 Task: Sort the products in the category "Trash Bins & Bags" by price (lowest first).
Action: Mouse moved to (846, 298)
Screenshot: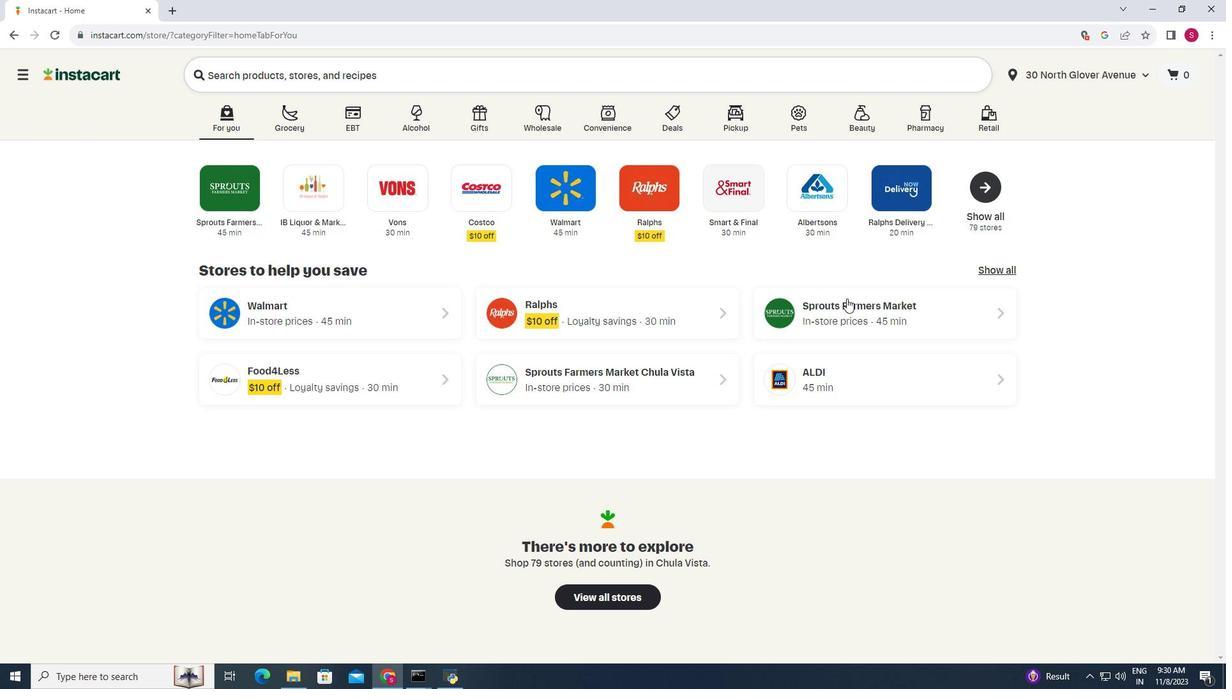 
Action: Mouse pressed left at (846, 298)
Screenshot: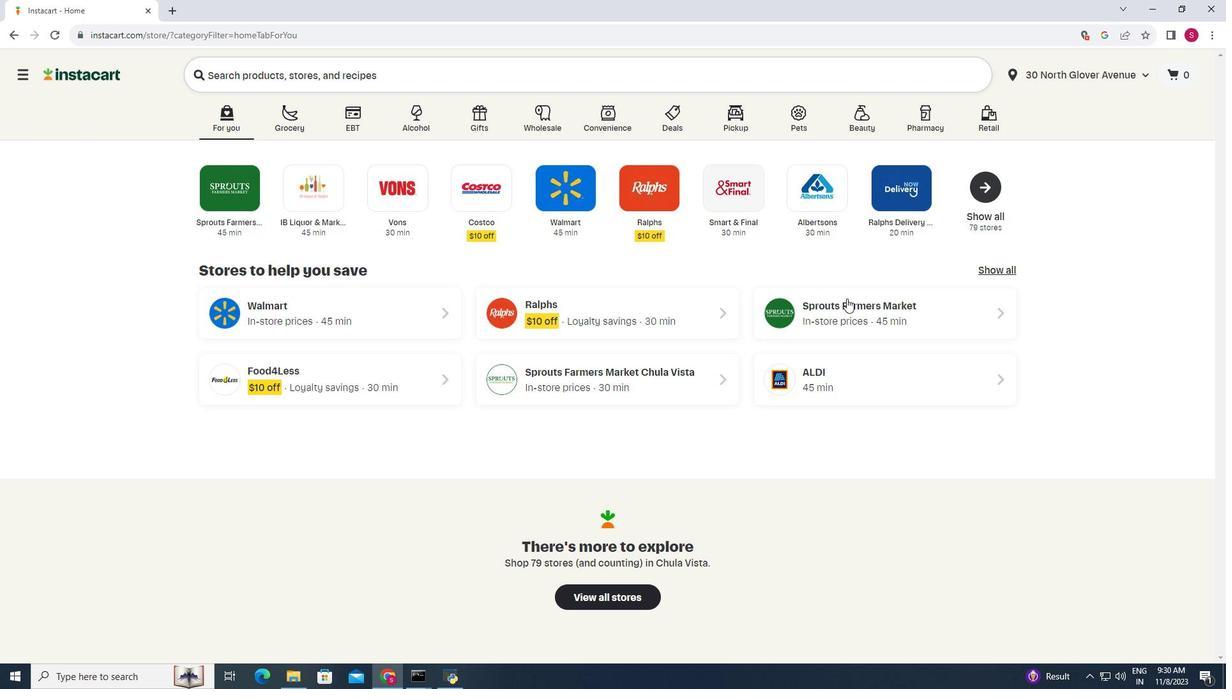 
Action: Mouse moved to (97, 423)
Screenshot: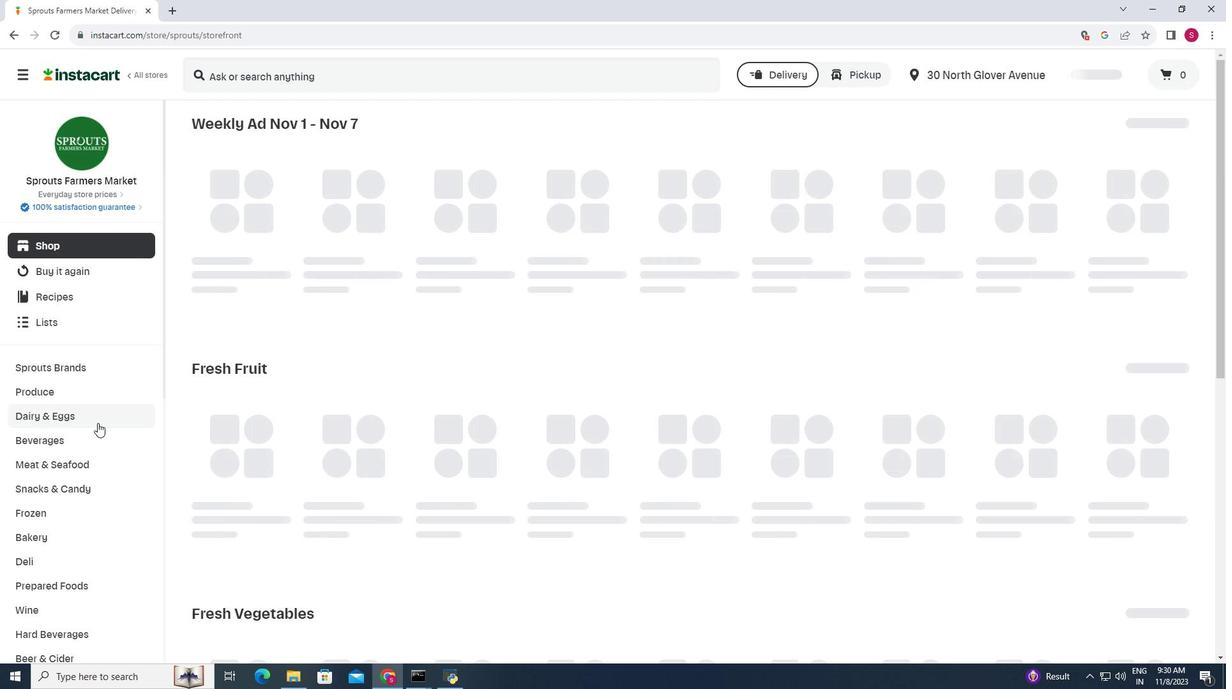 
Action: Mouse scrolled (97, 422) with delta (0, 0)
Screenshot: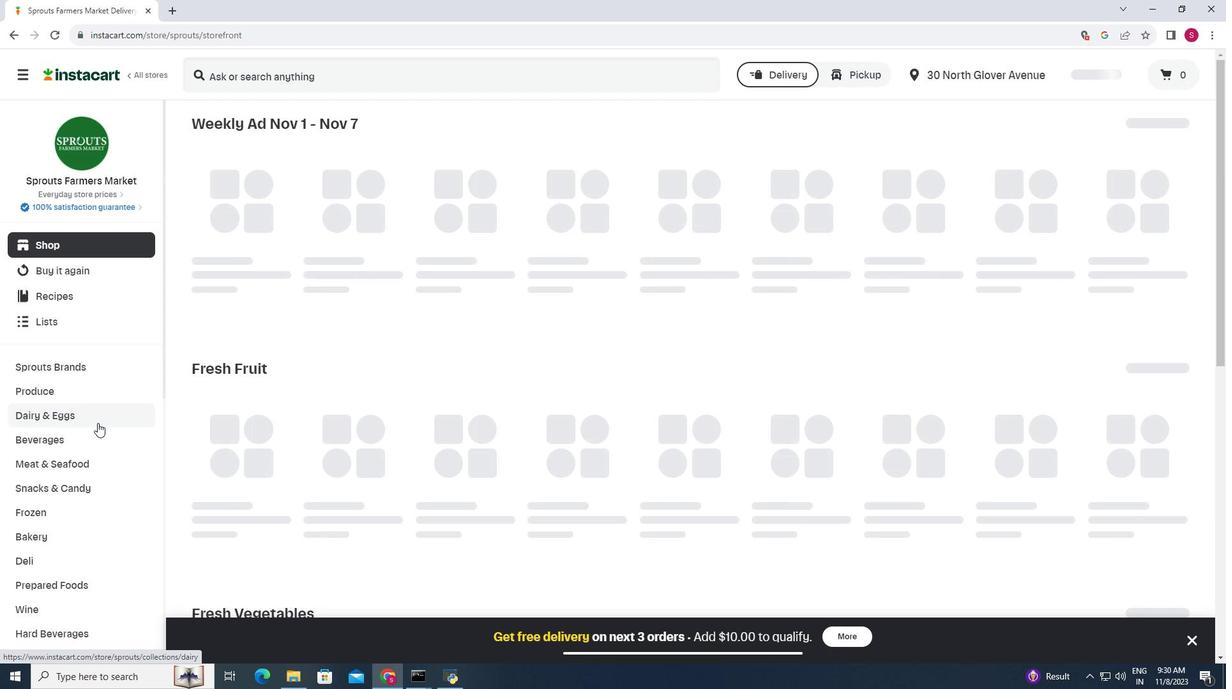 
Action: Mouse scrolled (97, 422) with delta (0, 0)
Screenshot: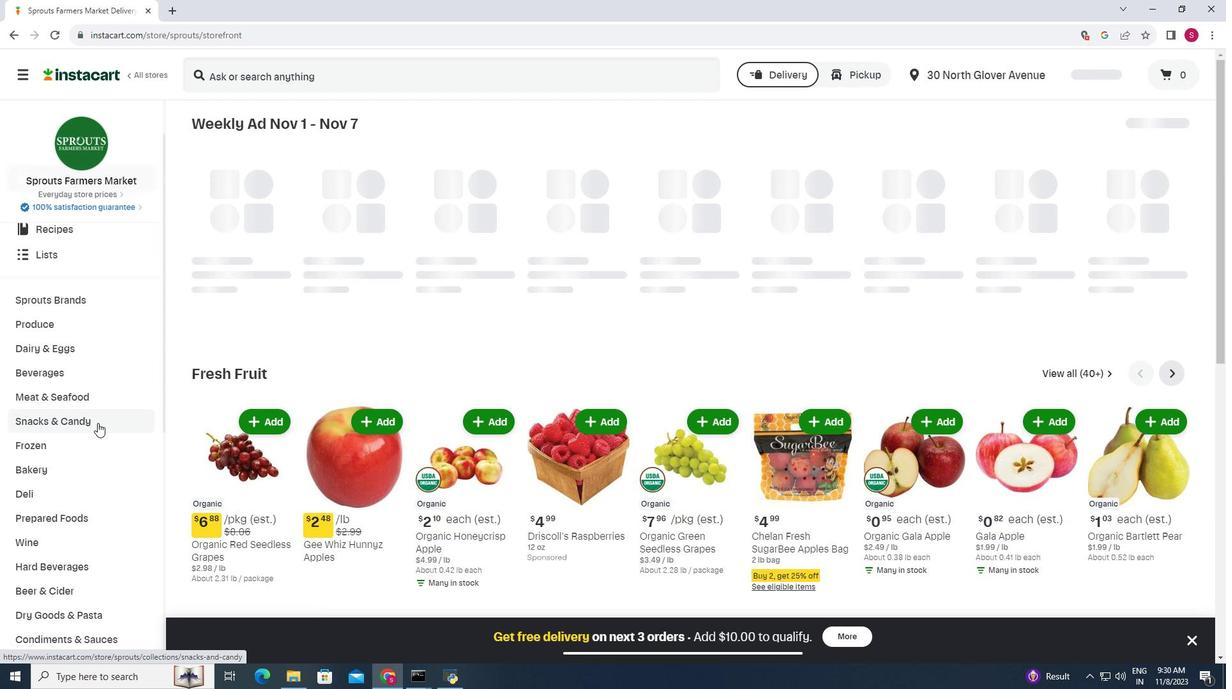 
Action: Mouse scrolled (97, 422) with delta (0, 0)
Screenshot: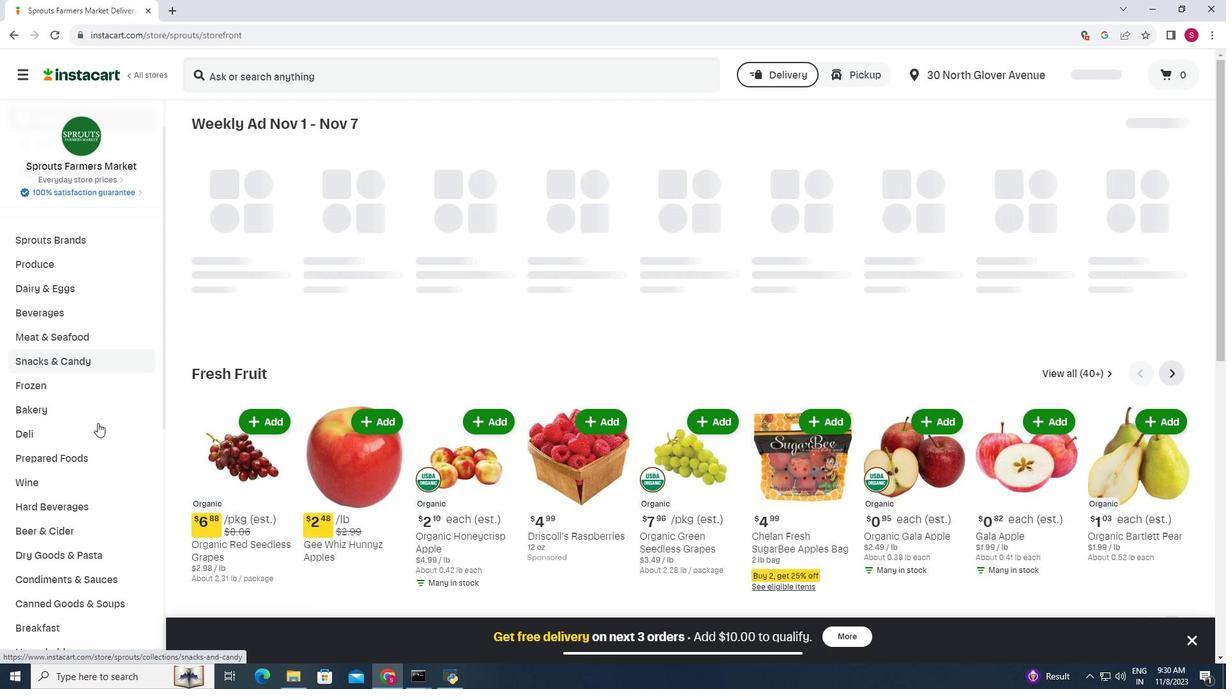 
Action: Mouse scrolled (97, 422) with delta (0, 0)
Screenshot: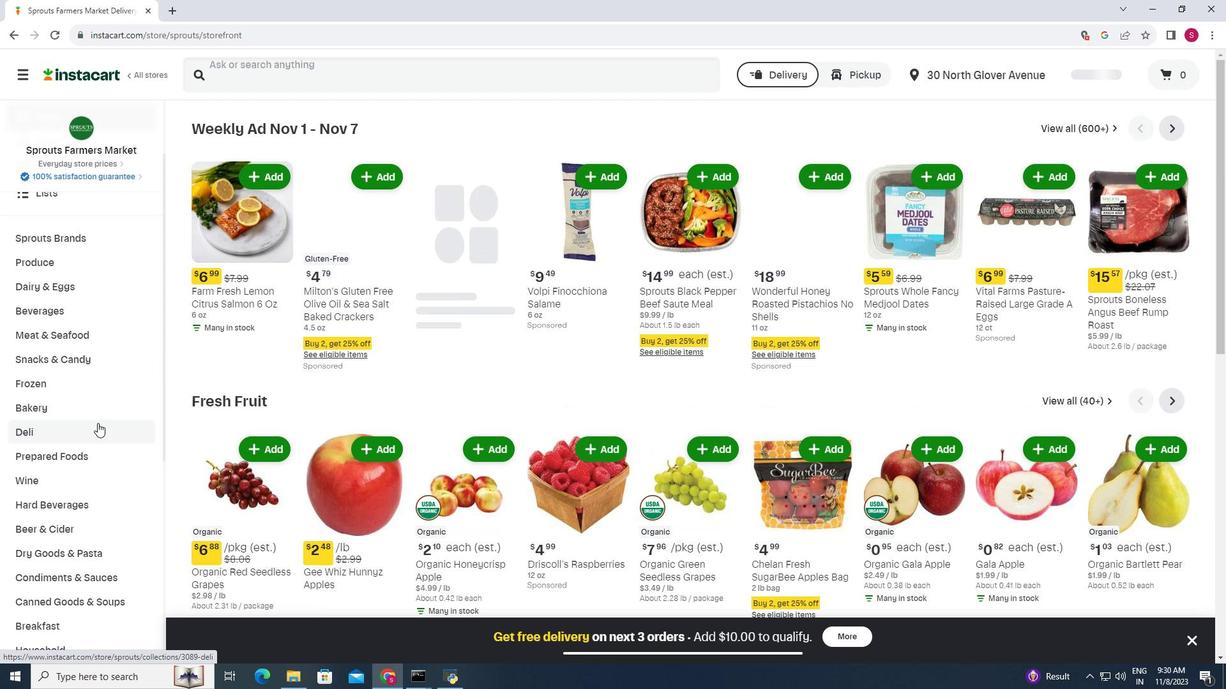 
Action: Mouse scrolled (97, 422) with delta (0, 0)
Screenshot: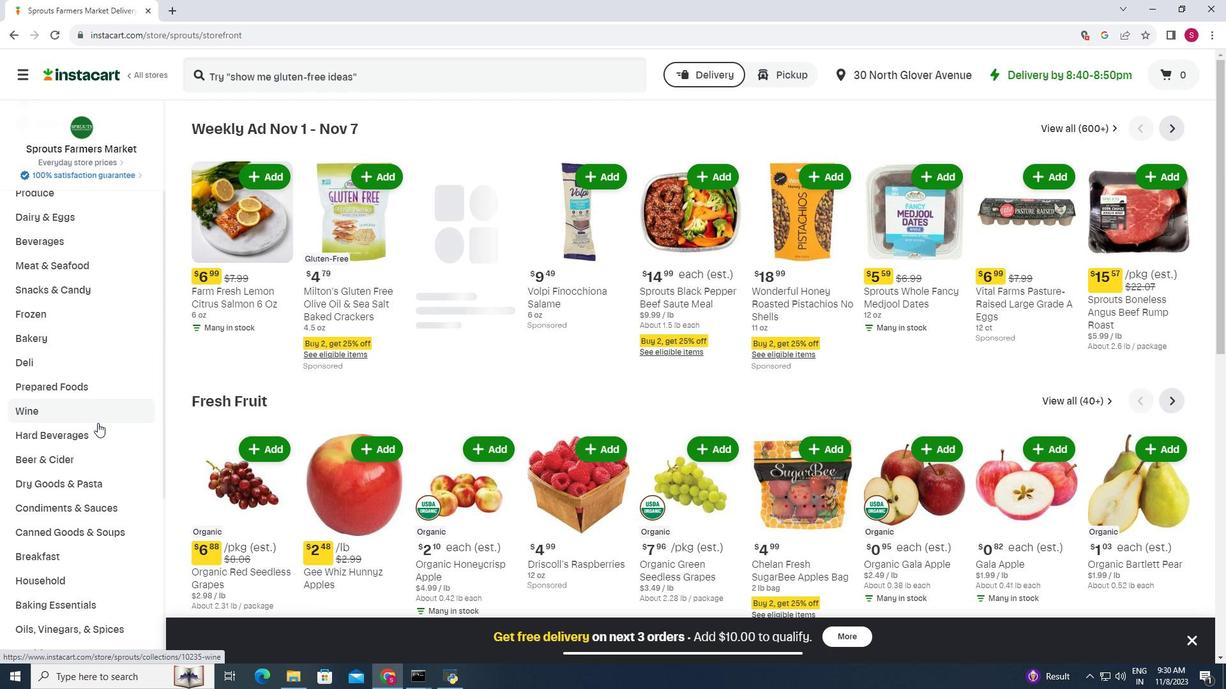 
Action: Mouse moved to (63, 516)
Screenshot: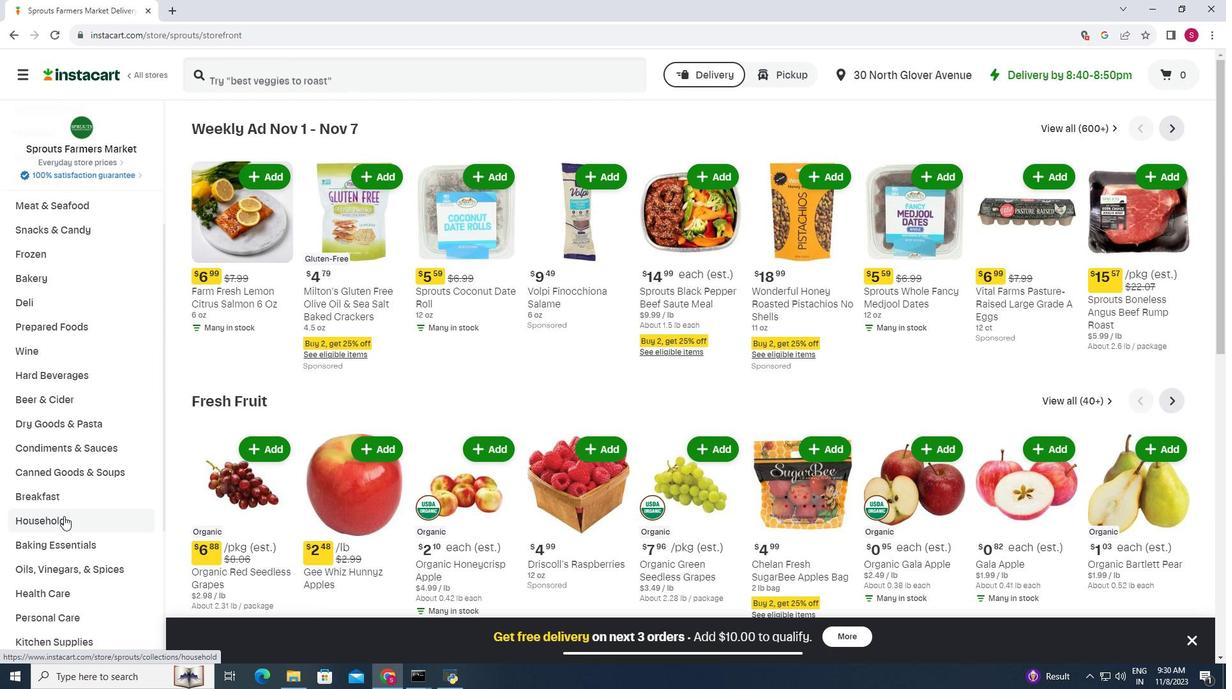 
Action: Mouse pressed left at (63, 516)
Screenshot: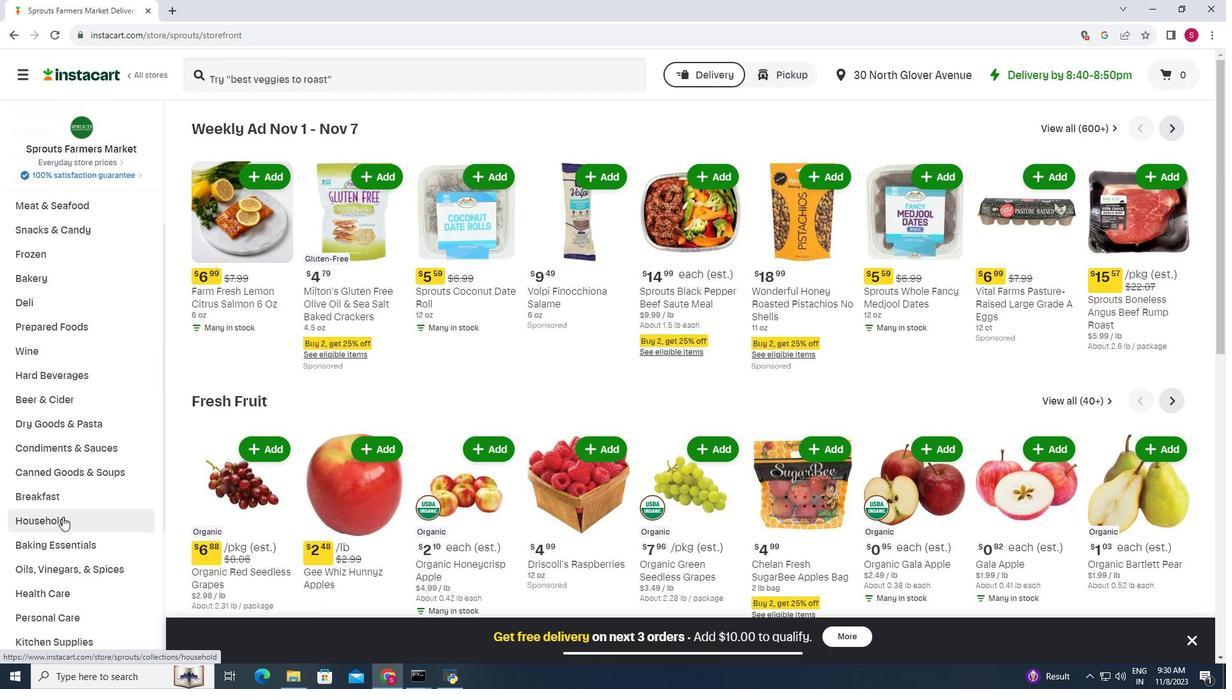 
Action: Mouse moved to (876, 160)
Screenshot: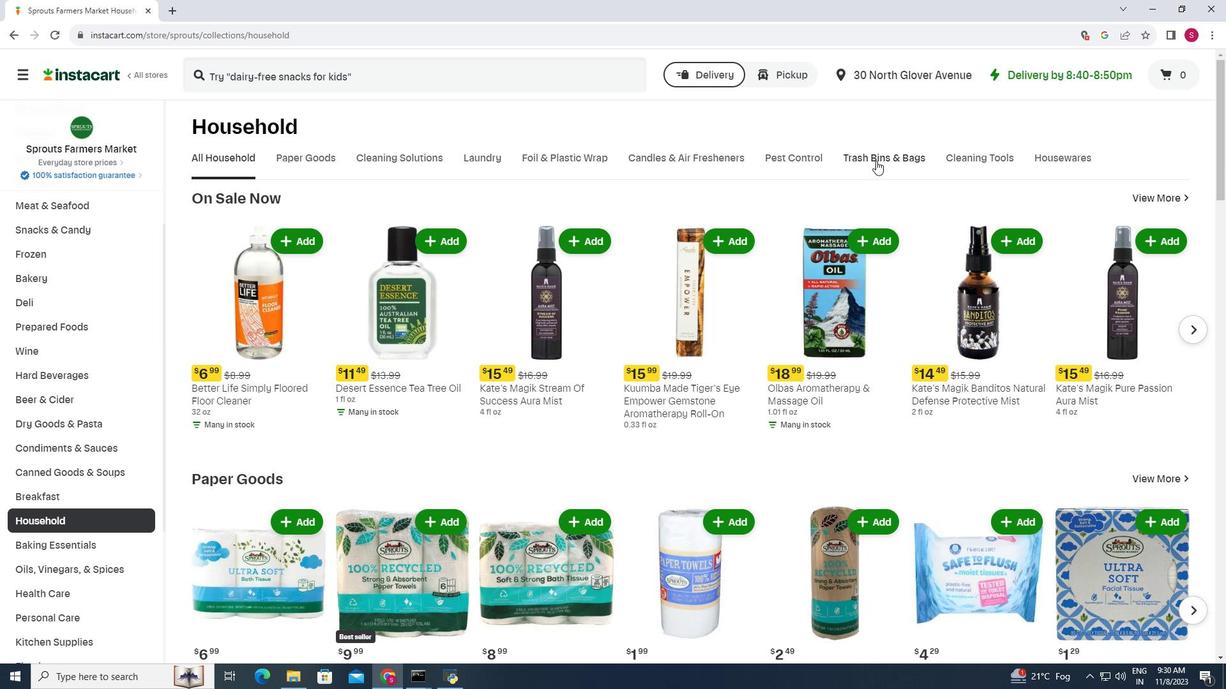 
Action: Mouse pressed left at (876, 160)
Screenshot: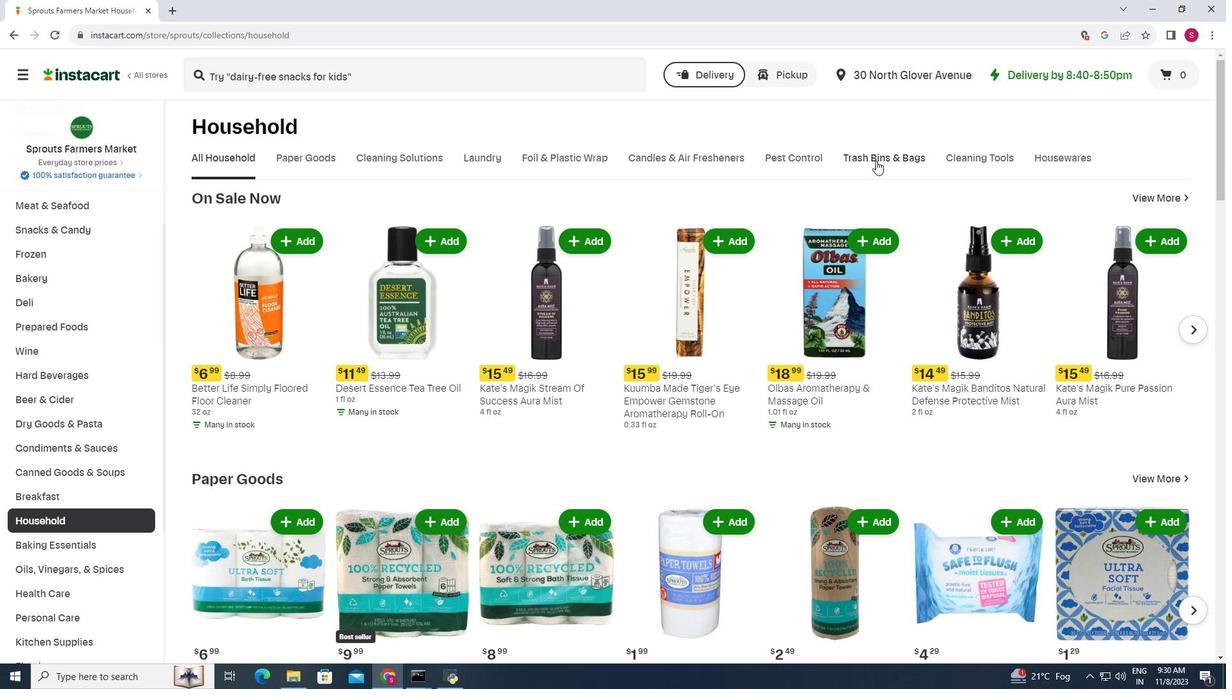 
Action: Mouse moved to (1186, 197)
Screenshot: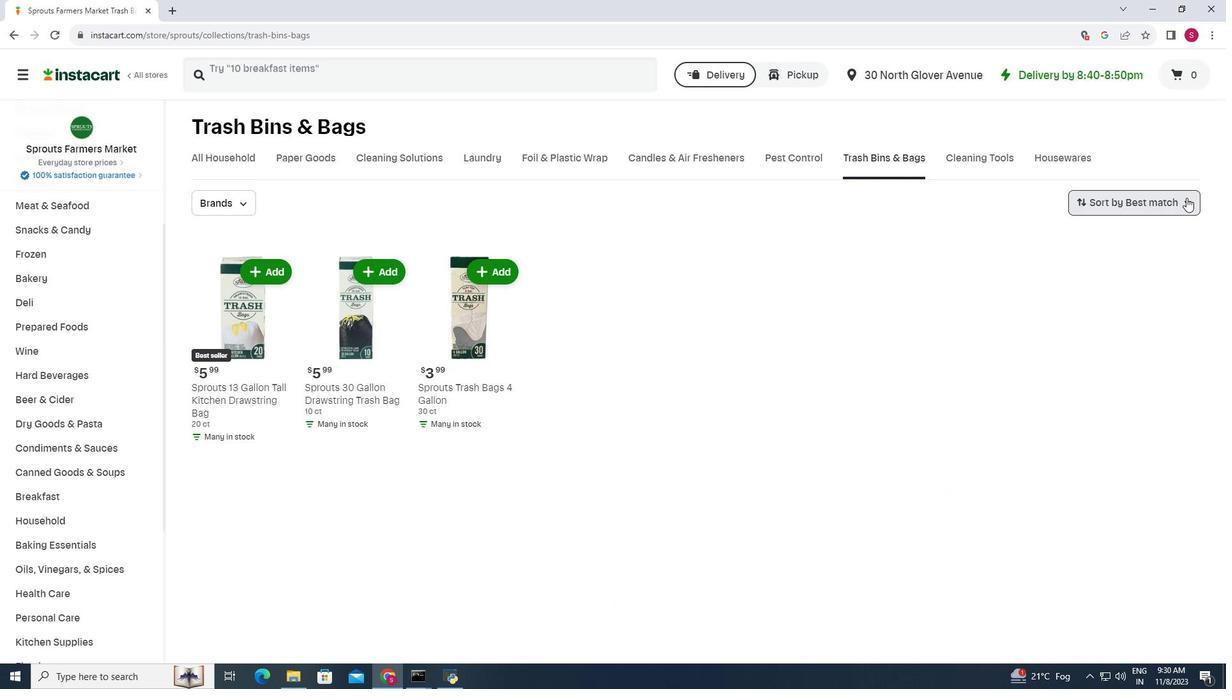 
Action: Mouse pressed left at (1186, 197)
Screenshot: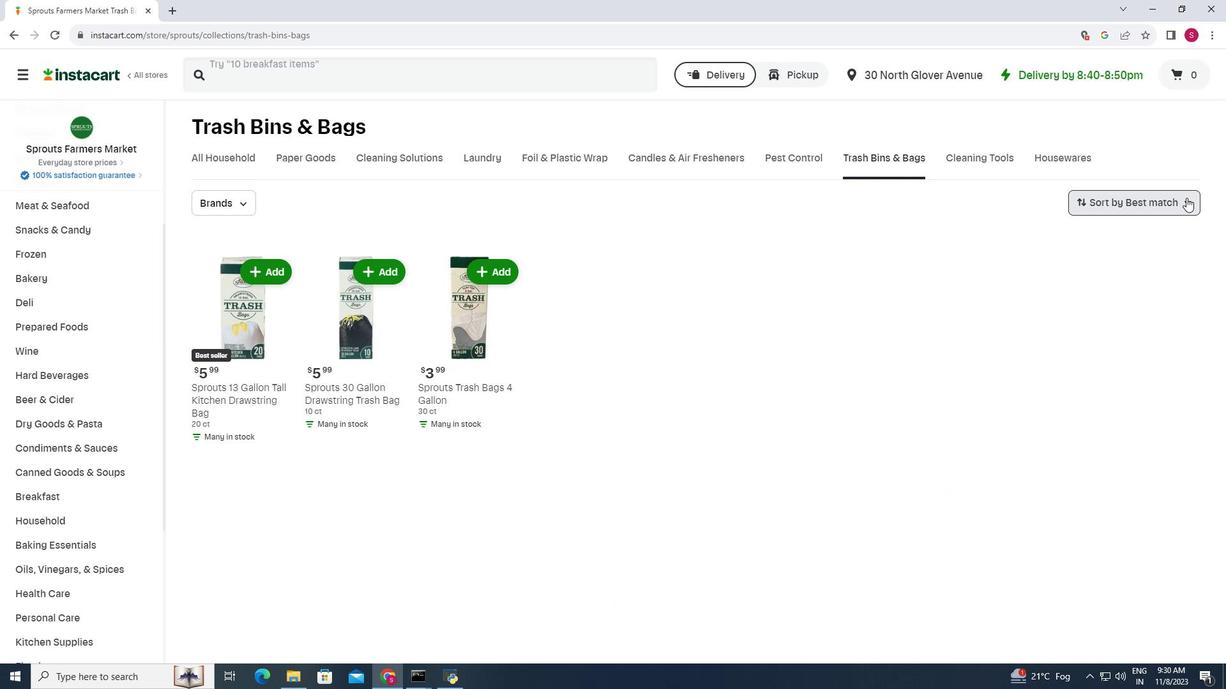 
Action: Mouse moved to (1167, 256)
Screenshot: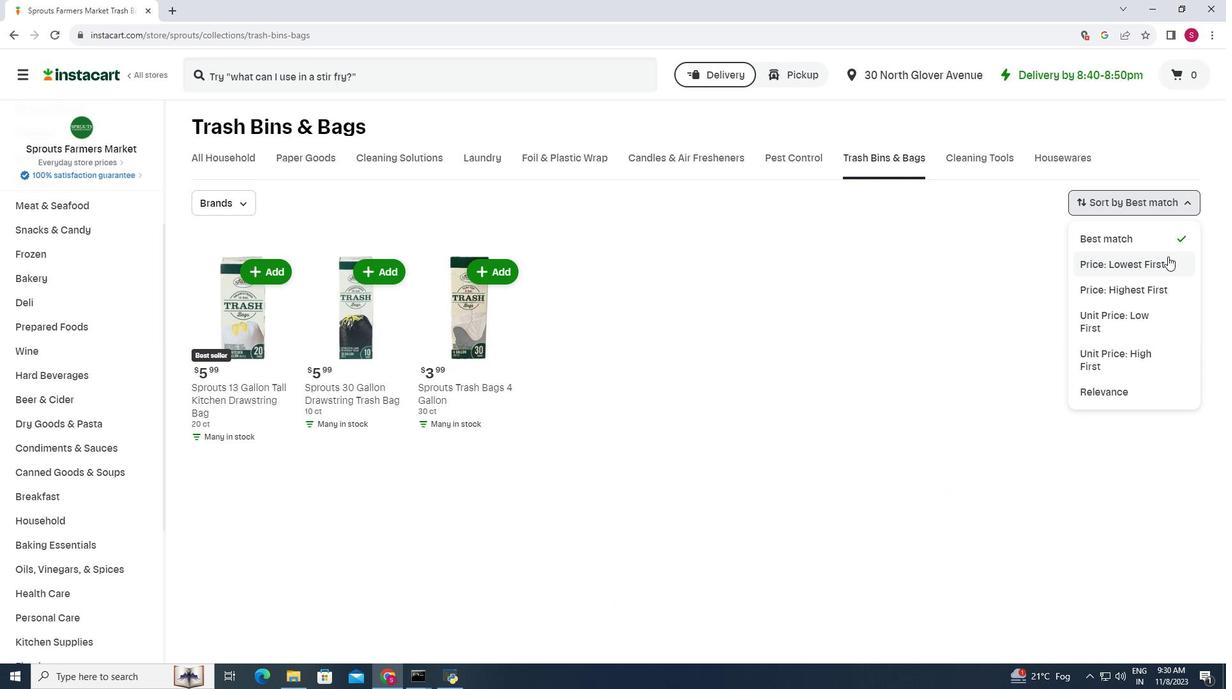 
Action: Mouse pressed left at (1167, 256)
Screenshot: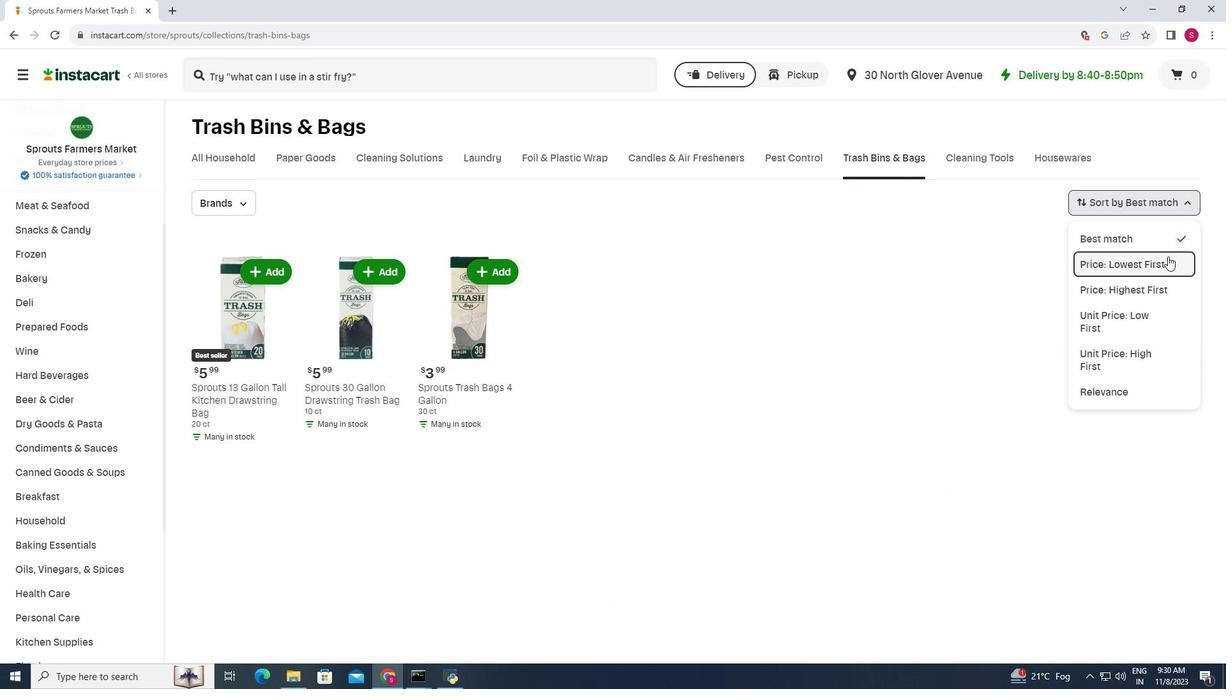 
Action: Mouse moved to (745, 252)
Screenshot: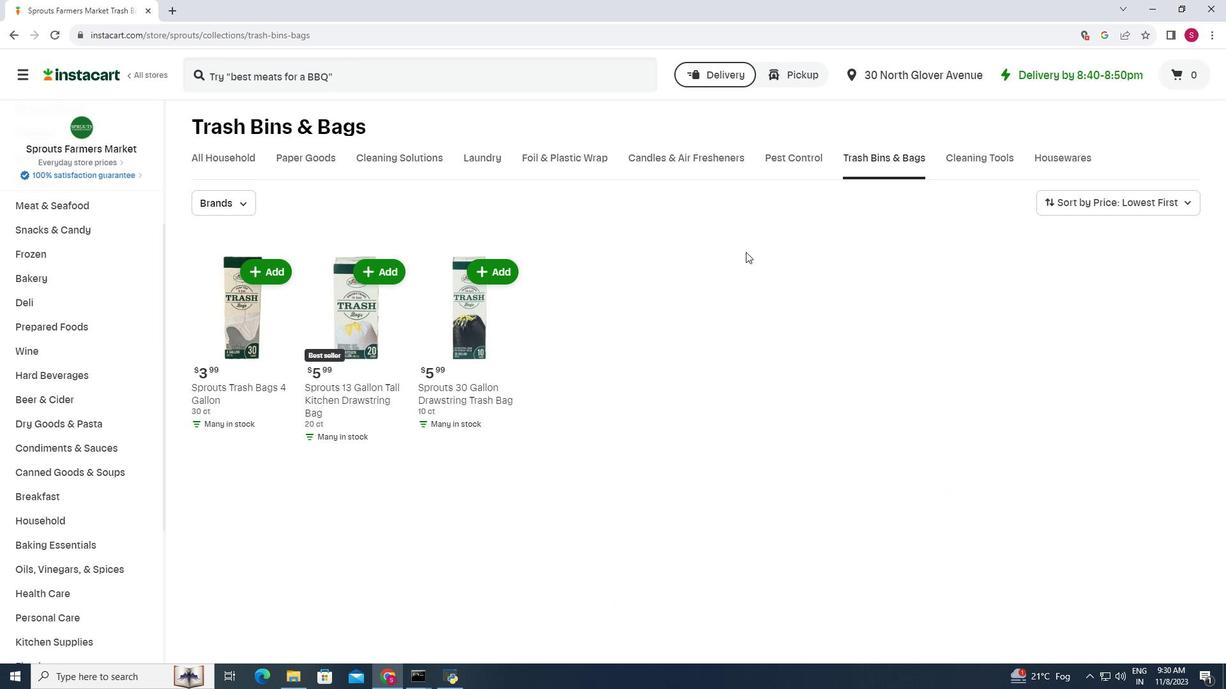 
